 Task: Add Modern Times Single Origin Cold Brew Coffee to the cart.
Action: Mouse pressed left at (20, 81)
Screenshot: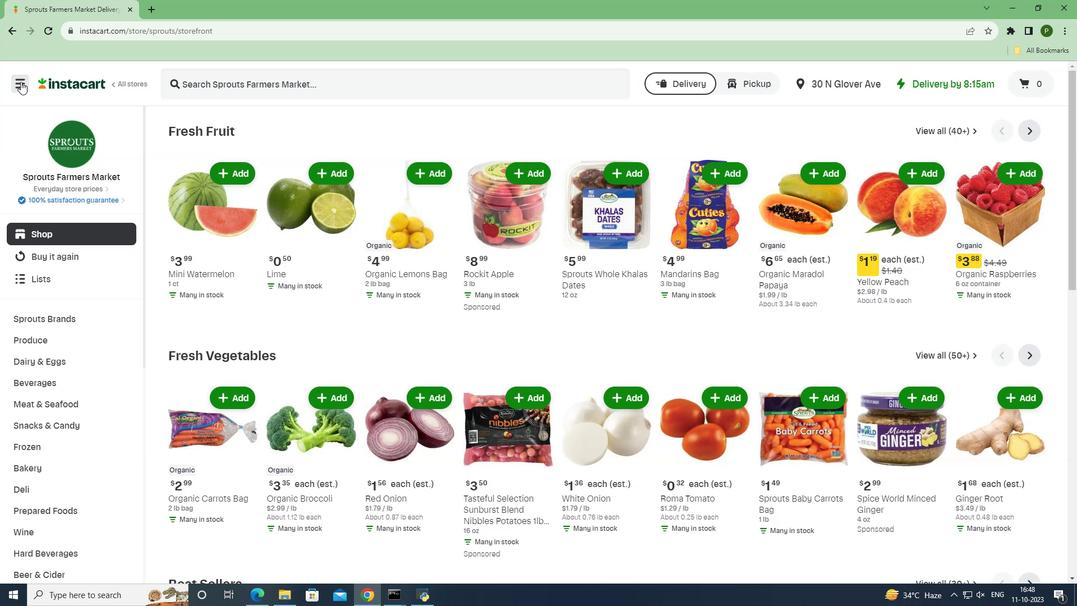 
Action: Mouse moved to (35, 294)
Screenshot: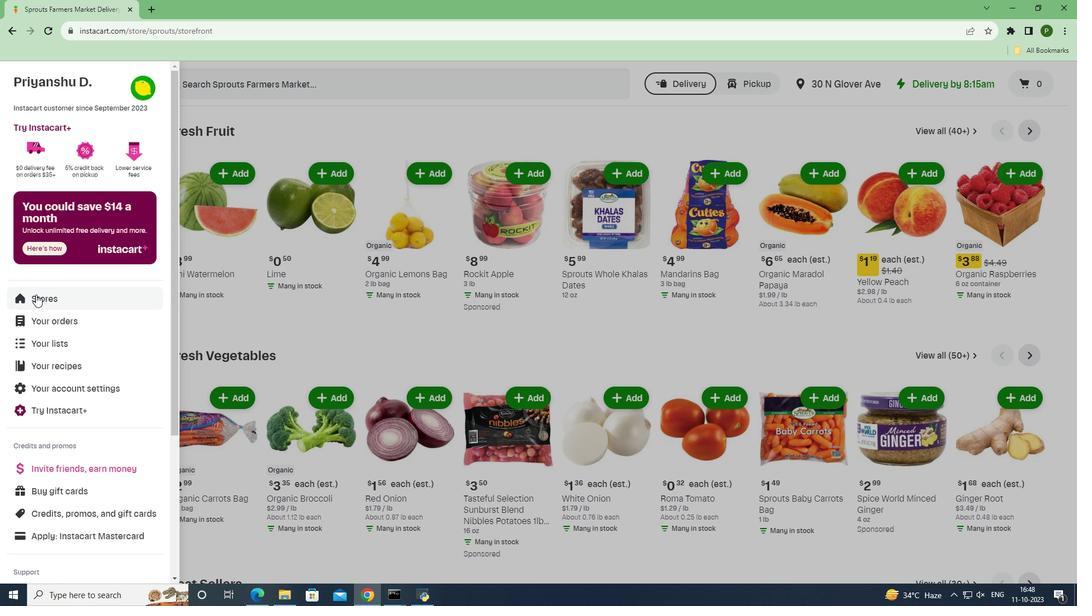 
Action: Mouse pressed left at (35, 294)
Screenshot: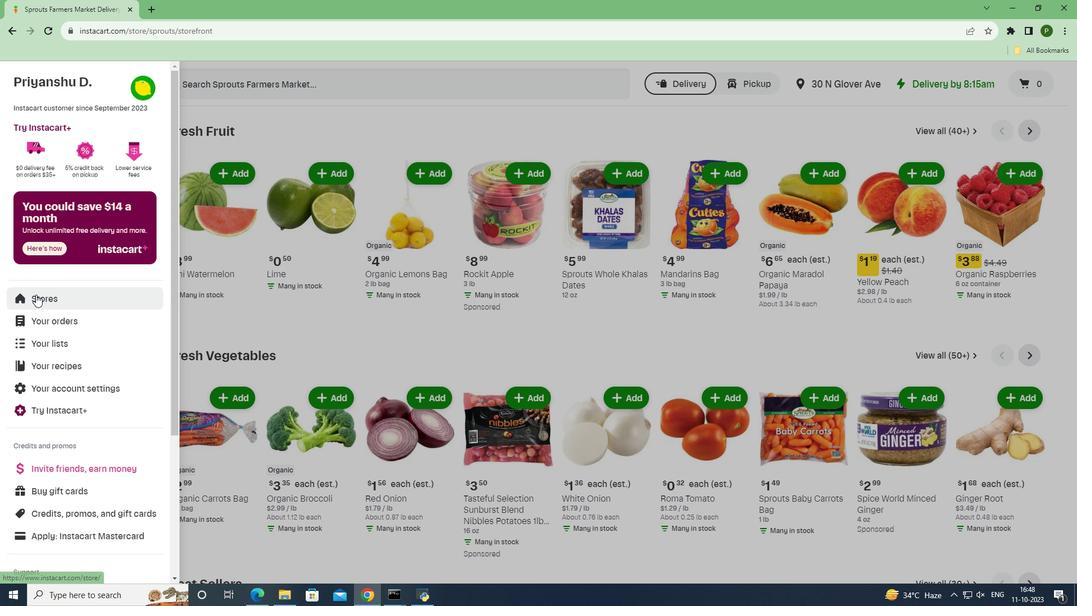 
Action: Mouse moved to (258, 130)
Screenshot: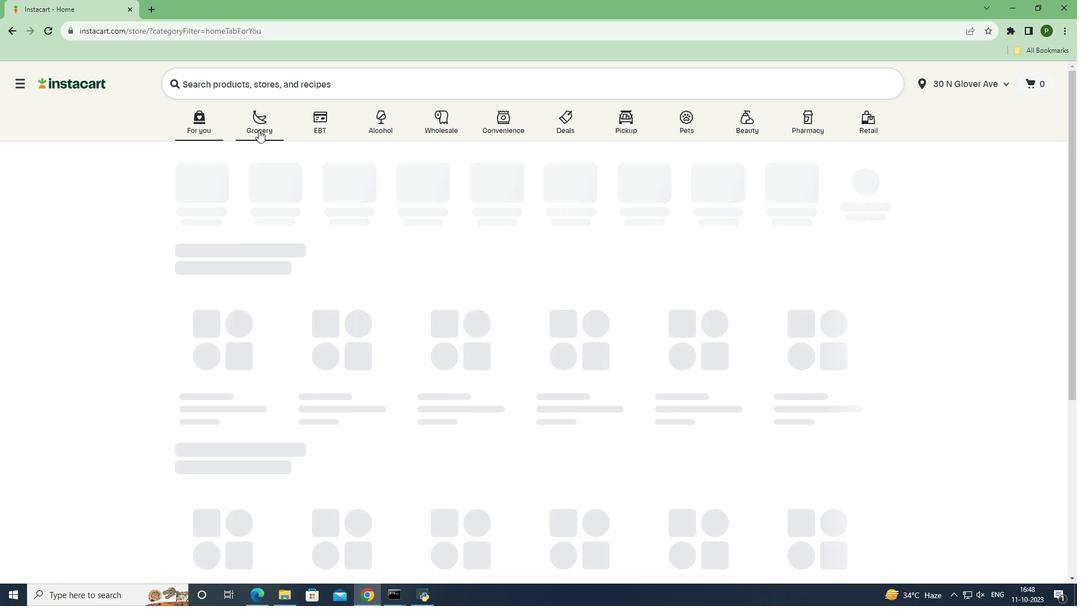 
Action: Mouse pressed left at (258, 130)
Screenshot: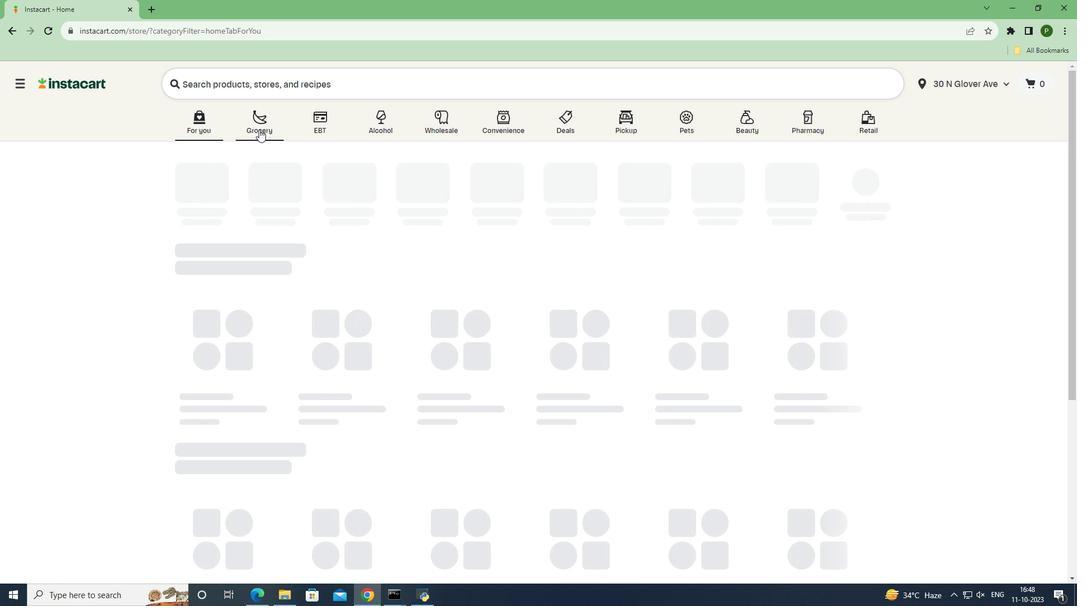 
Action: Mouse moved to (452, 252)
Screenshot: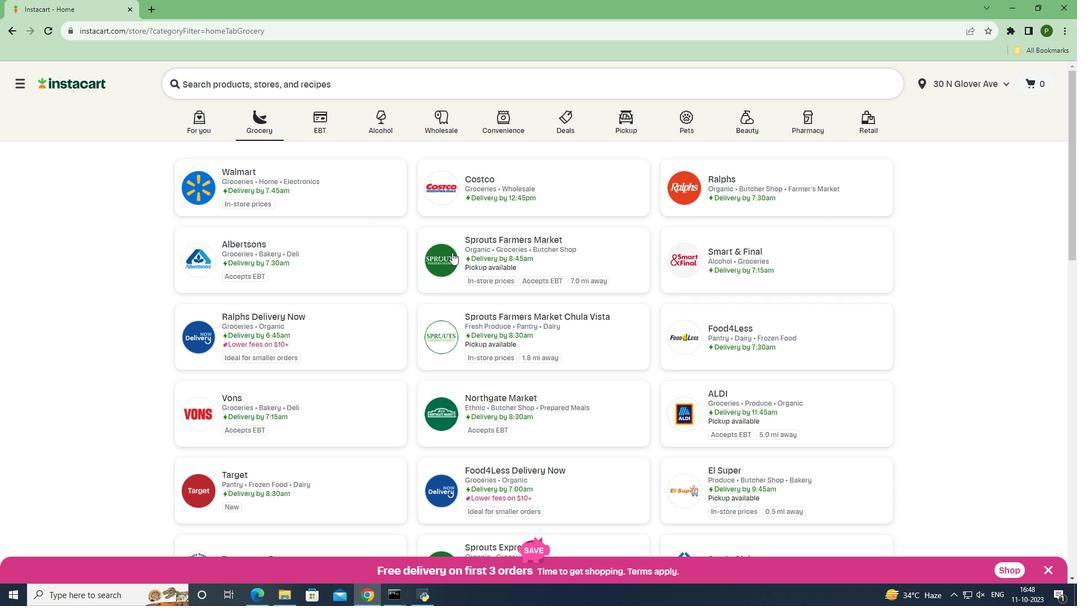 
Action: Mouse pressed left at (452, 252)
Screenshot: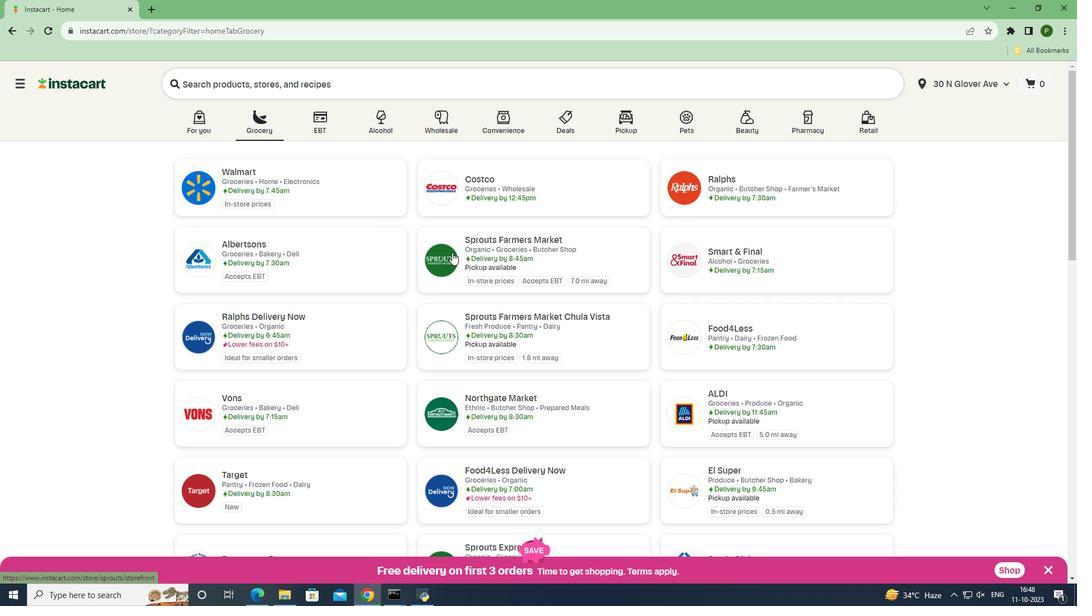 
Action: Mouse moved to (60, 386)
Screenshot: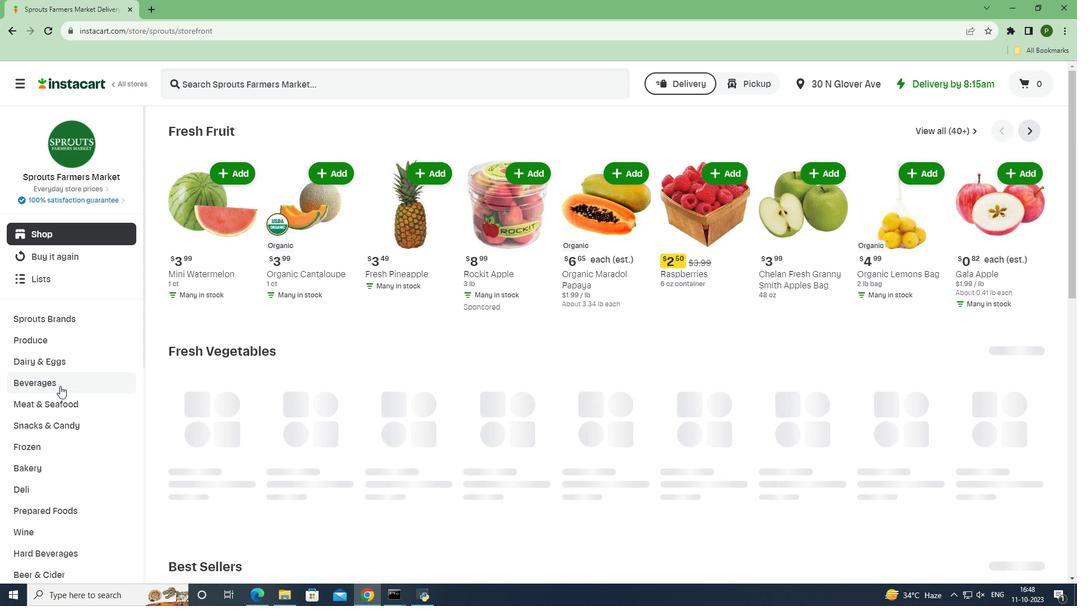 
Action: Mouse pressed left at (60, 386)
Screenshot: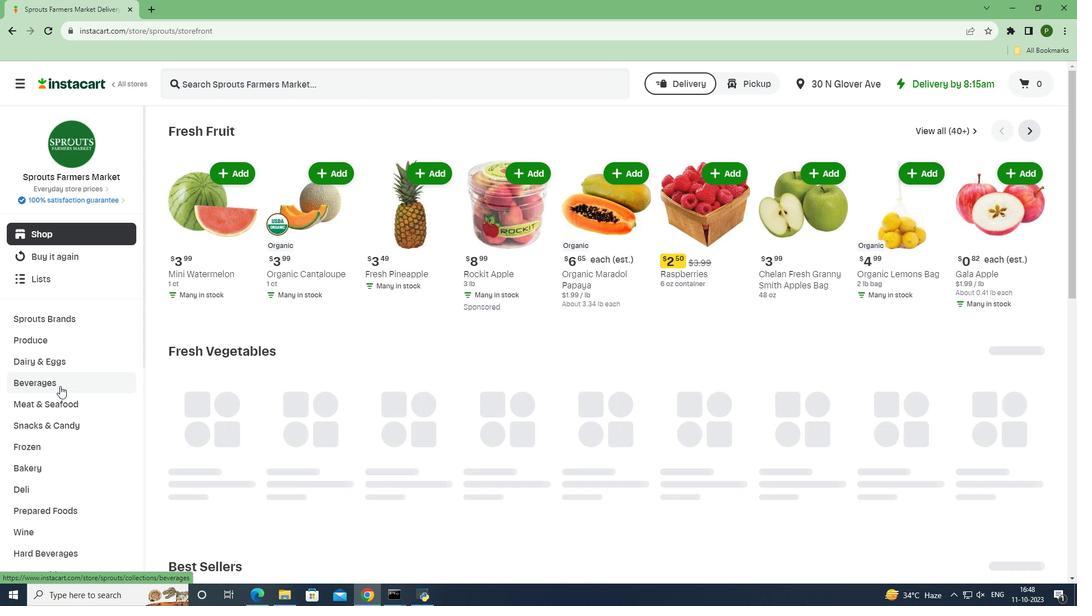 
Action: Mouse moved to (41, 448)
Screenshot: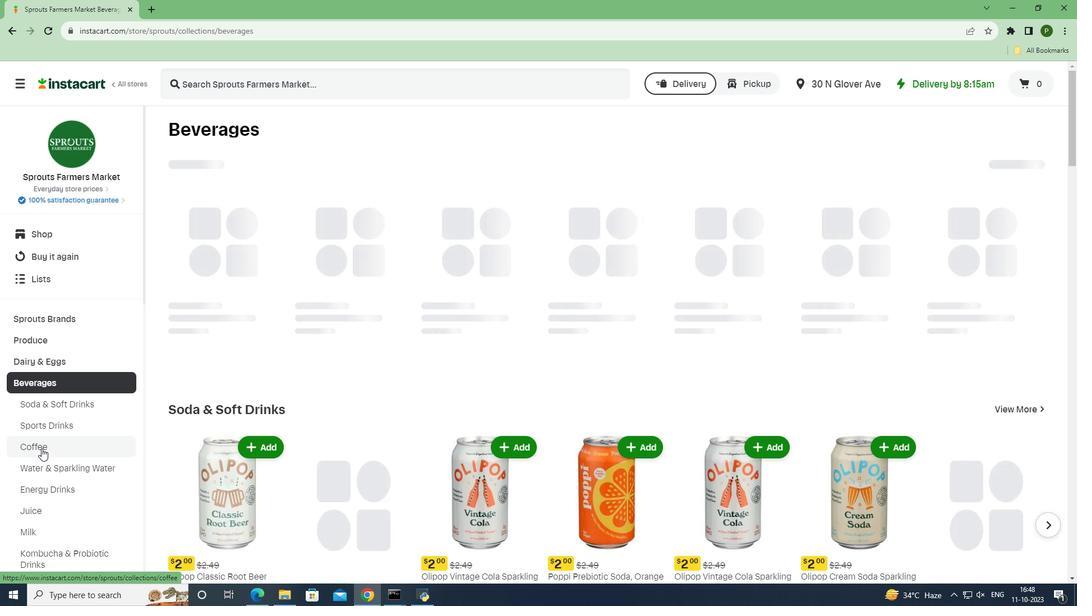
Action: Mouse pressed left at (41, 448)
Screenshot: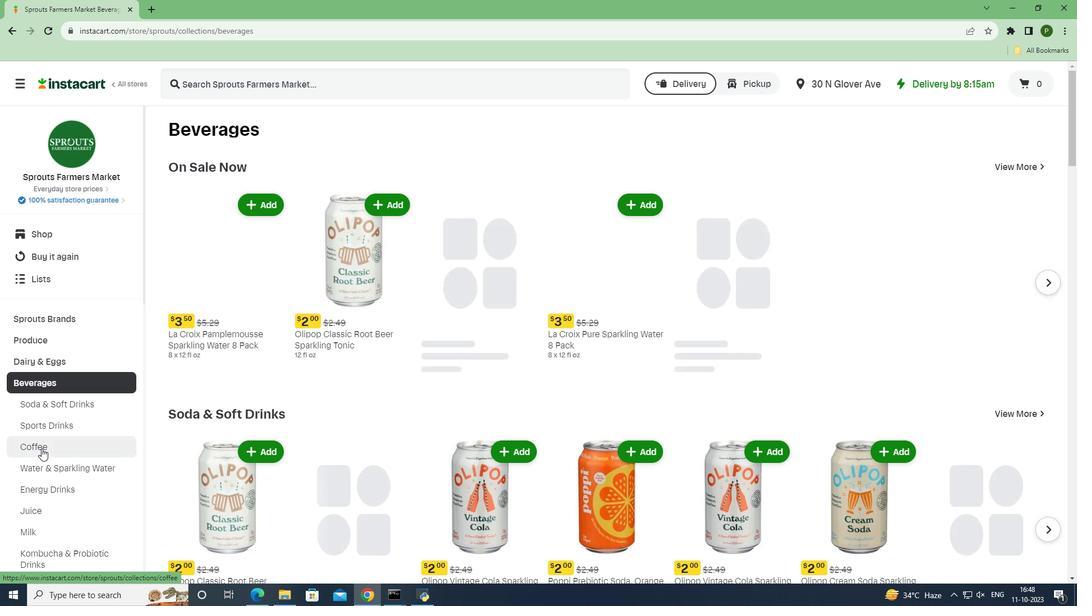 
Action: Mouse moved to (226, 83)
Screenshot: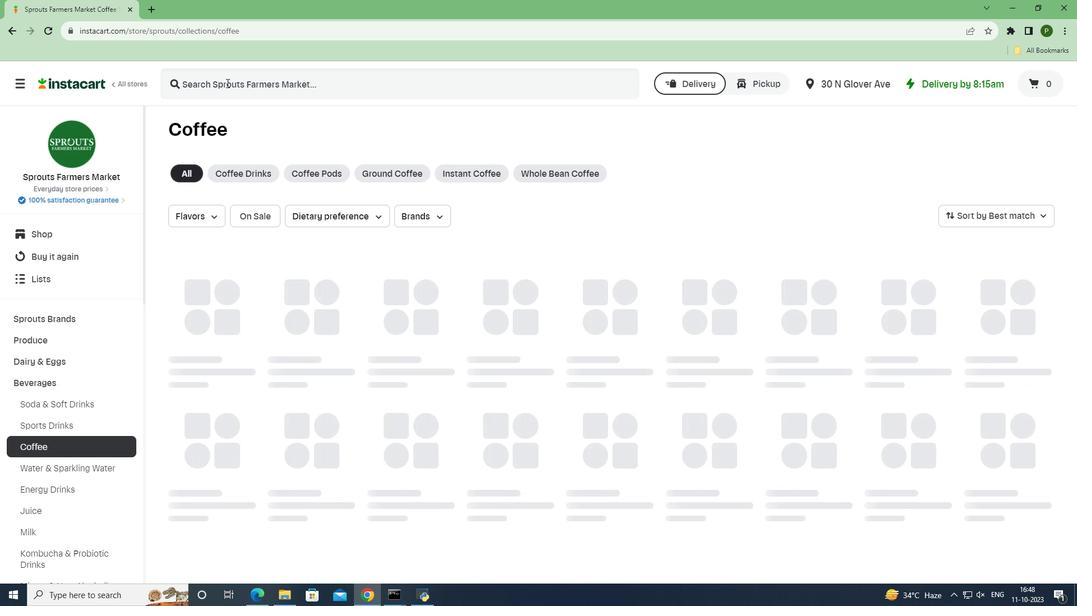 
Action: Mouse pressed left at (226, 83)
Screenshot: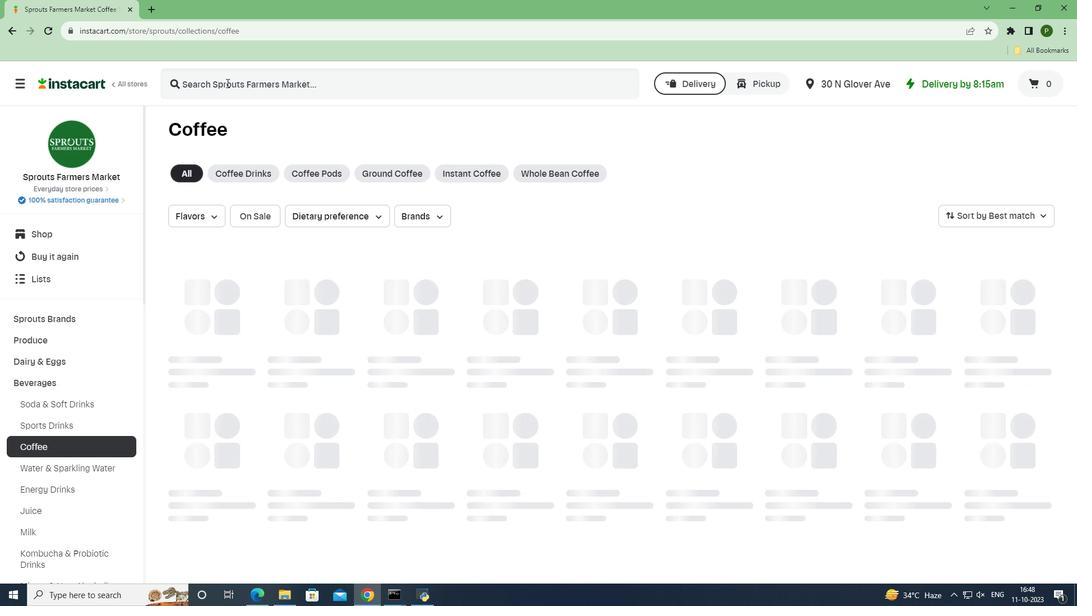 
Action: Key pressed <Key.caps_lock>M<Key.caps_lock>odern<Key.space><Key.caps_lock>T<Key.caps_lock>imes<Key.space><Key.caps_lock>S<Key.caps_lock>ingle<Key.space><Key.caps_lock>O<Key.caps_lock>rigin<Key.space><Key.caps_lock>C<Key.caps_lock>old<Key.space><Key.caps_lock>B<Key.caps_lock>rew<Key.space><Key.caps_lock>C<Key.caps_lock>offee<Key.space><Key.enter>
Screenshot: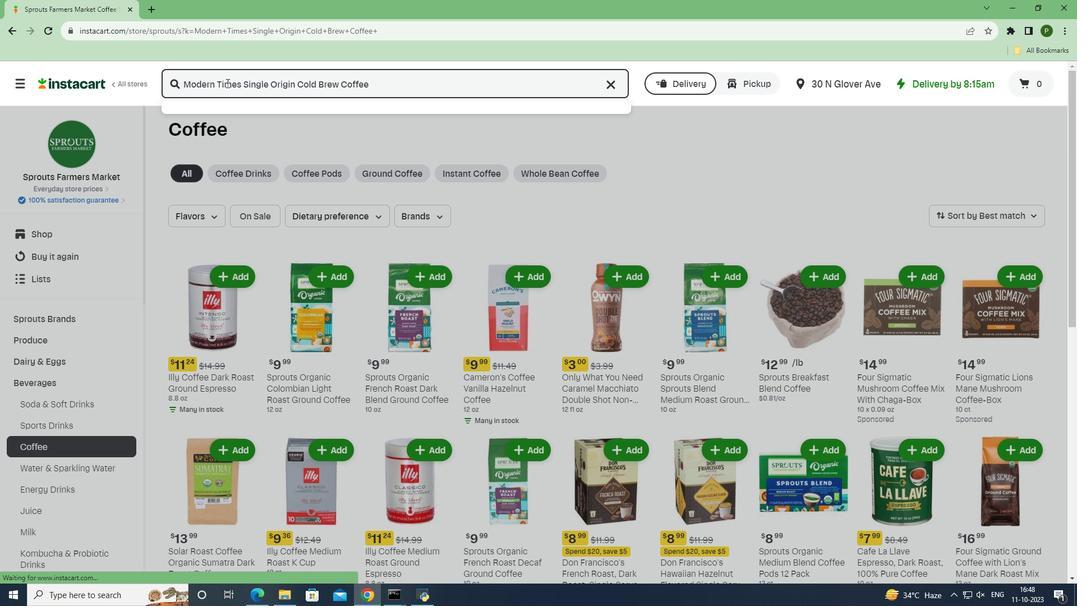 
Action: Mouse moved to (1025, 196)
Screenshot: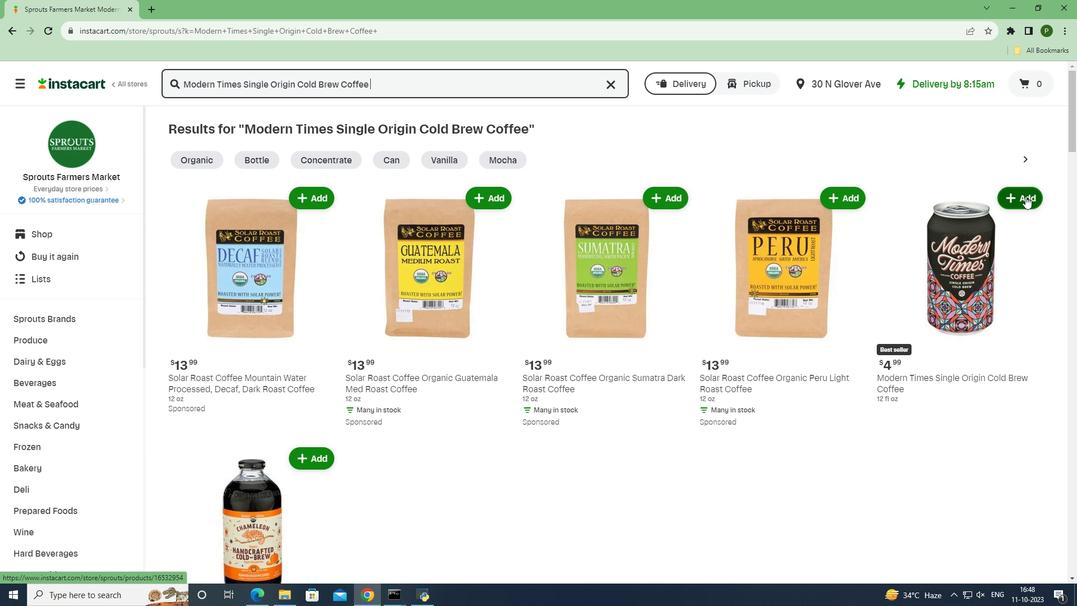 
Action: Mouse pressed left at (1025, 196)
Screenshot: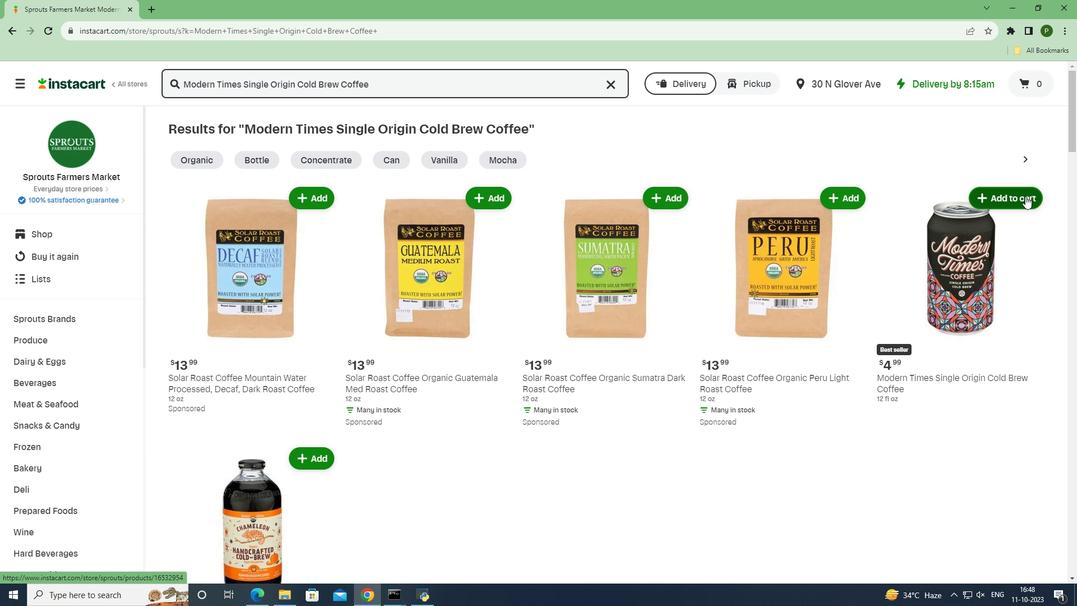 
Action: Mouse moved to (1025, 248)
Screenshot: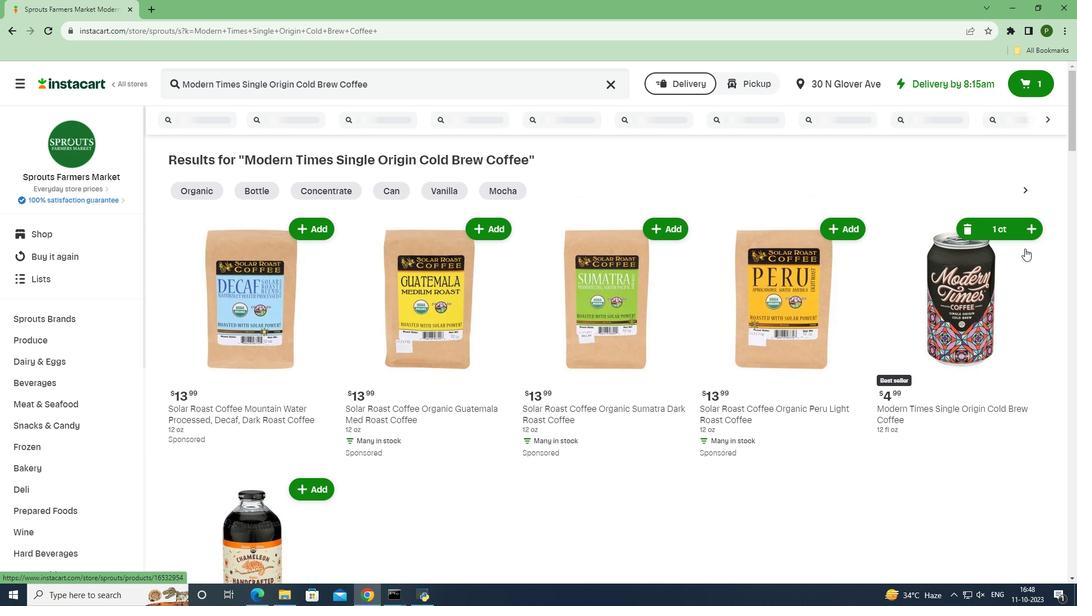 
